 Task: Use Typewriter Electric Effect in this video Movie B.mp4
Action: Mouse moved to (346, 136)
Screenshot: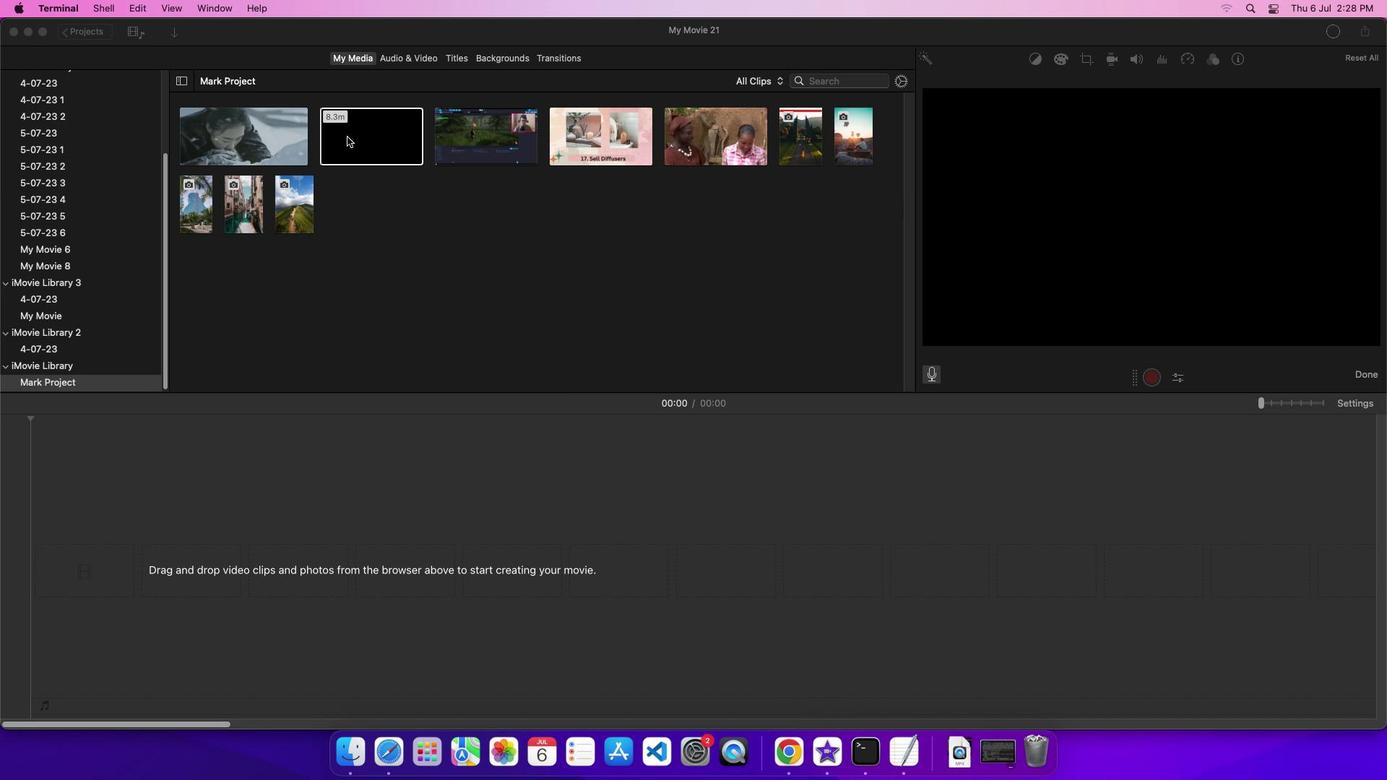 
Action: Mouse pressed left at (346, 136)
Screenshot: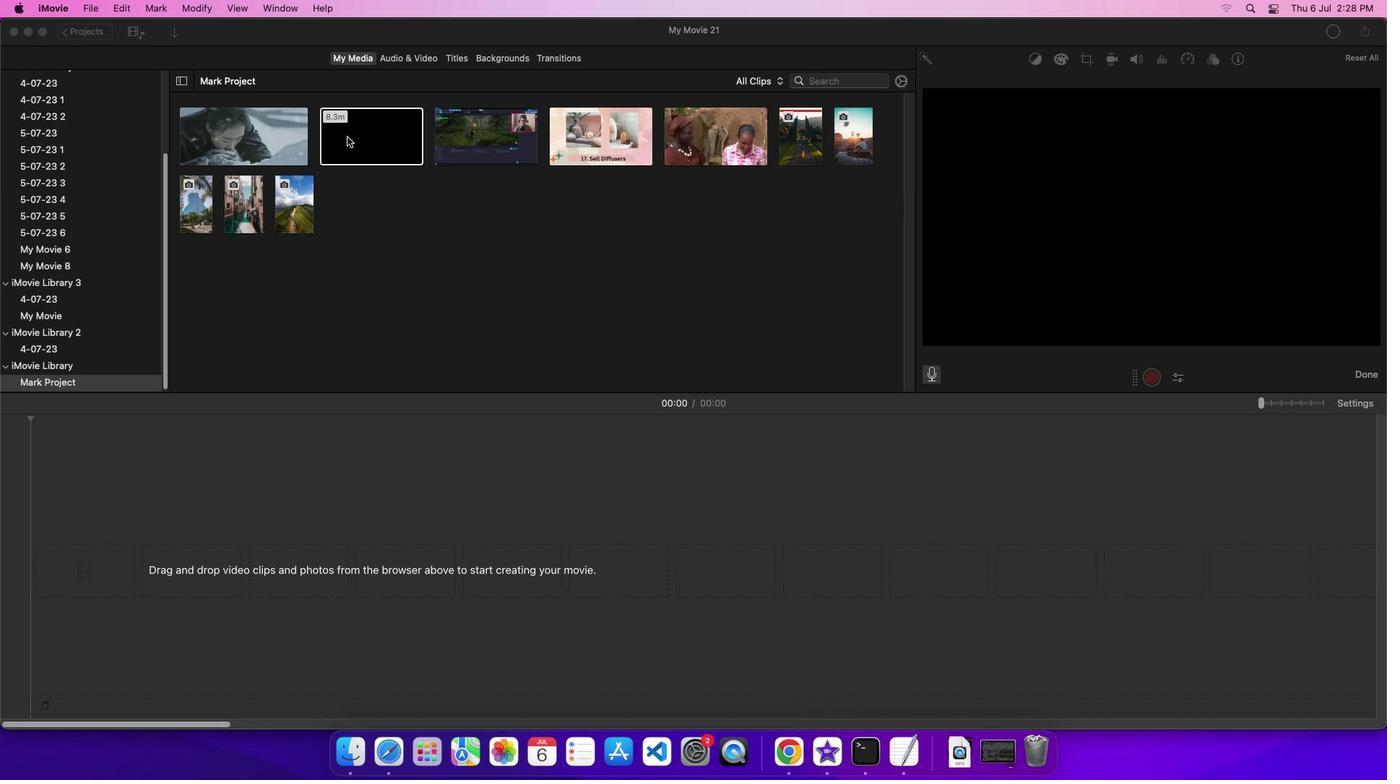 
Action: Mouse moved to (364, 134)
Screenshot: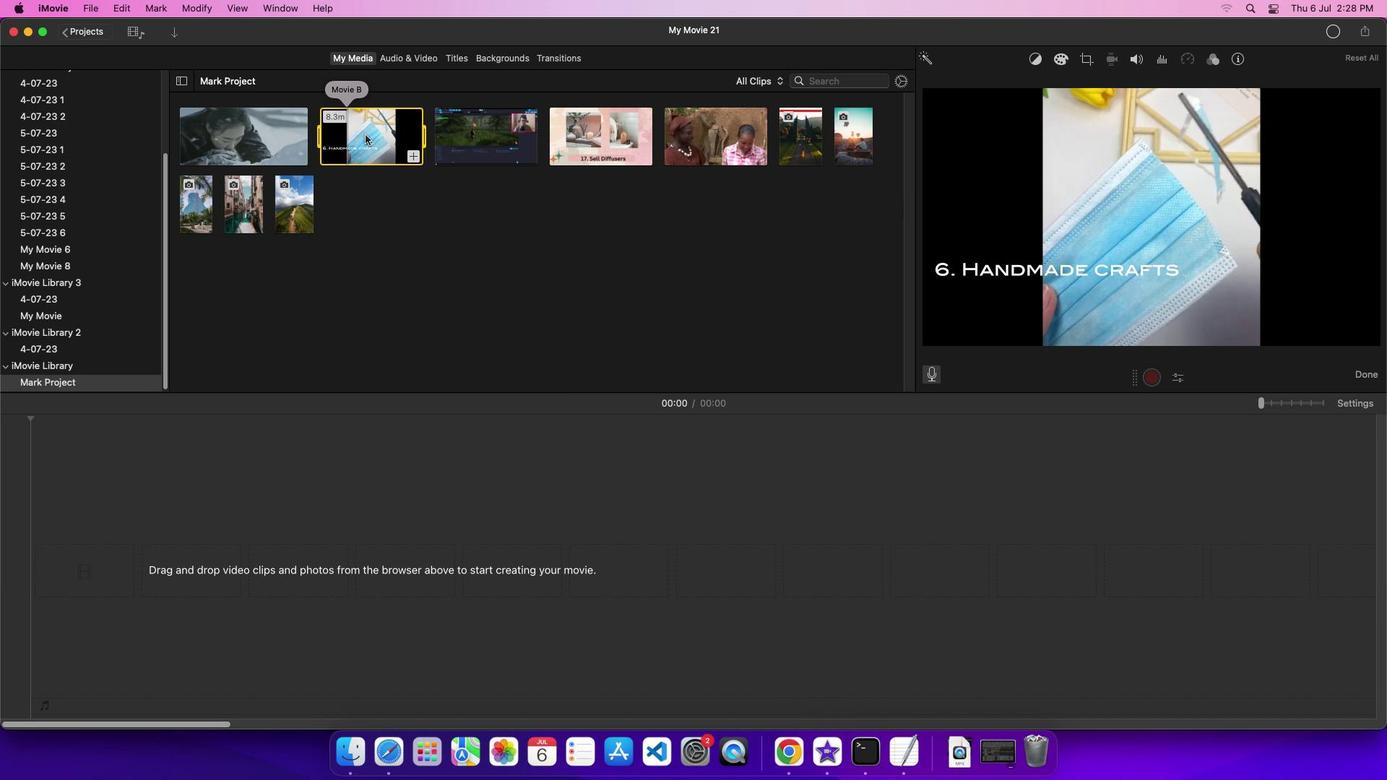 
Action: Mouse pressed left at (364, 134)
Screenshot: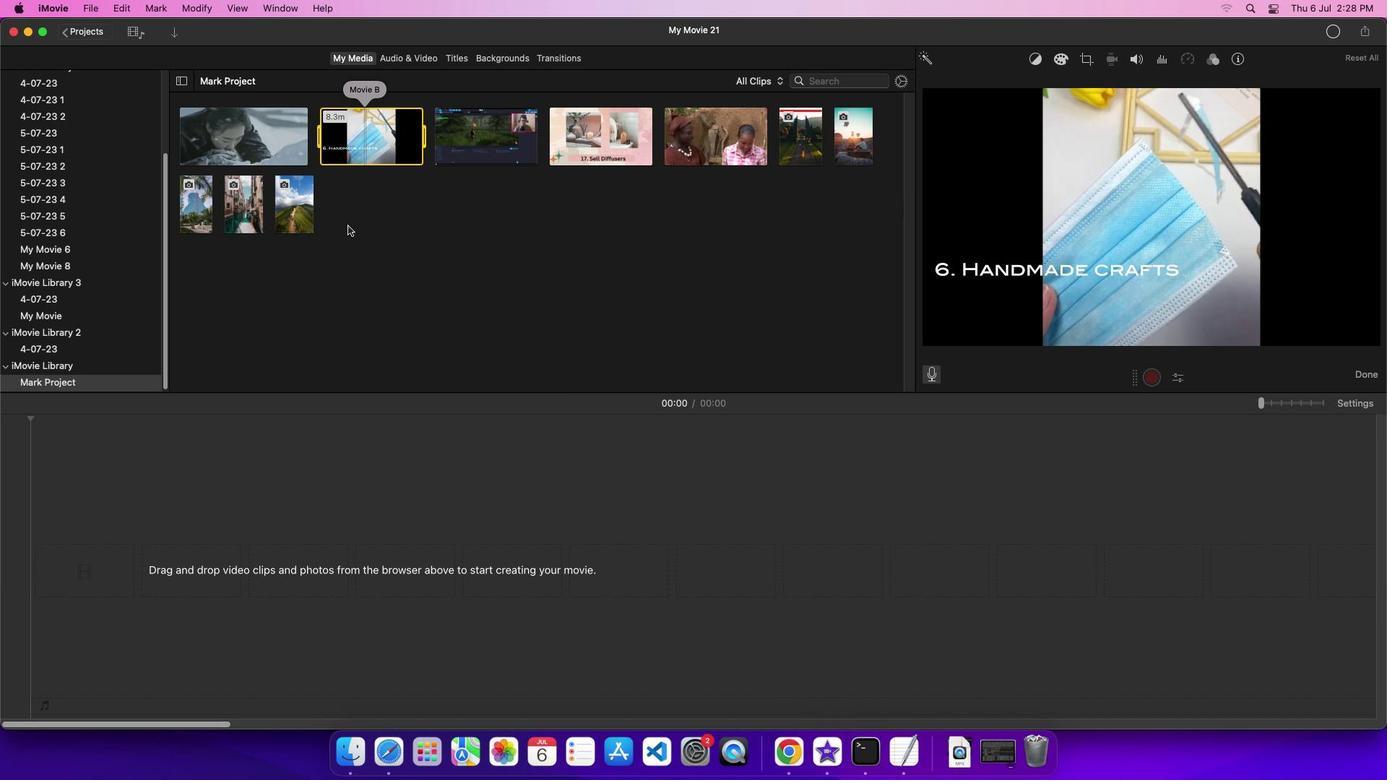 
Action: Mouse moved to (398, 61)
Screenshot: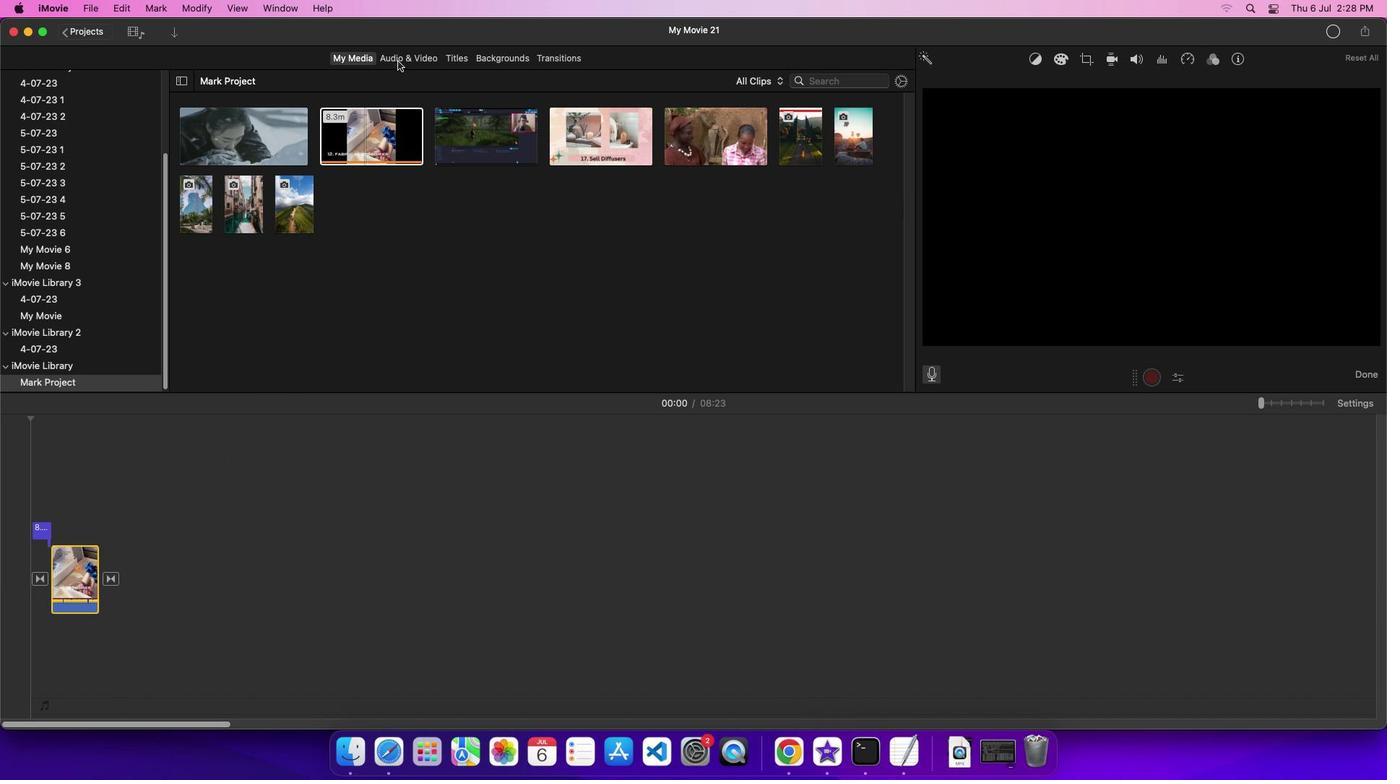 
Action: Mouse pressed left at (398, 61)
Screenshot: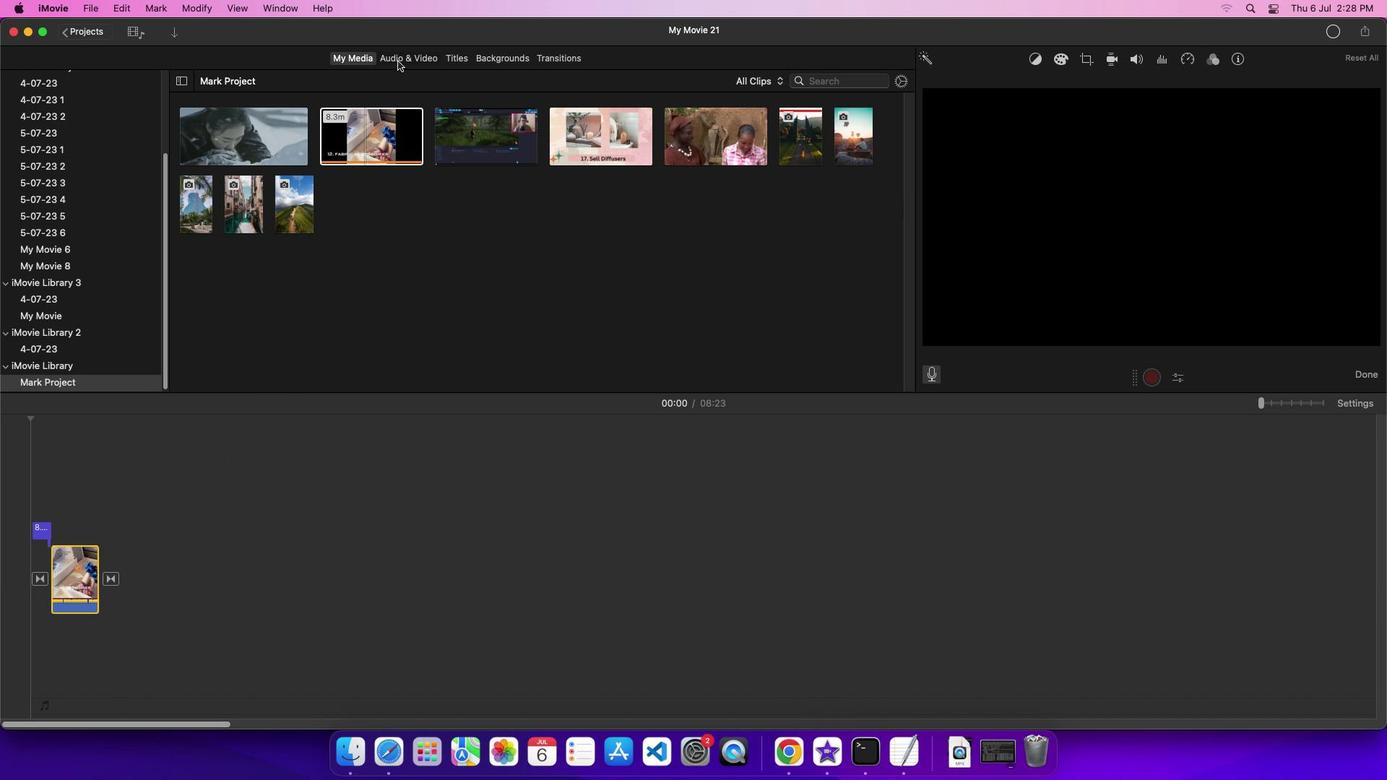
Action: Mouse moved to (89, 135)
Screenshot: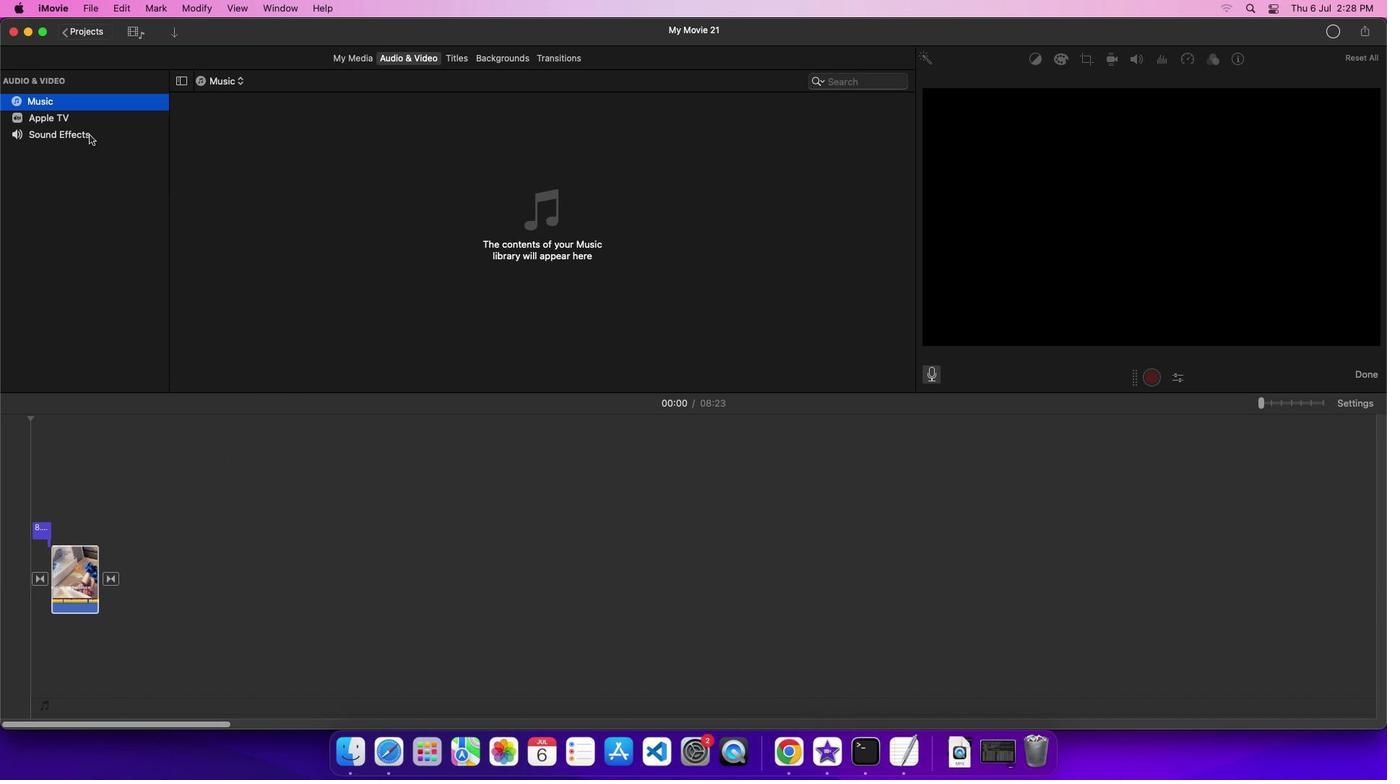
Action: Mouse pressed left at (89, 135)
Screenshot: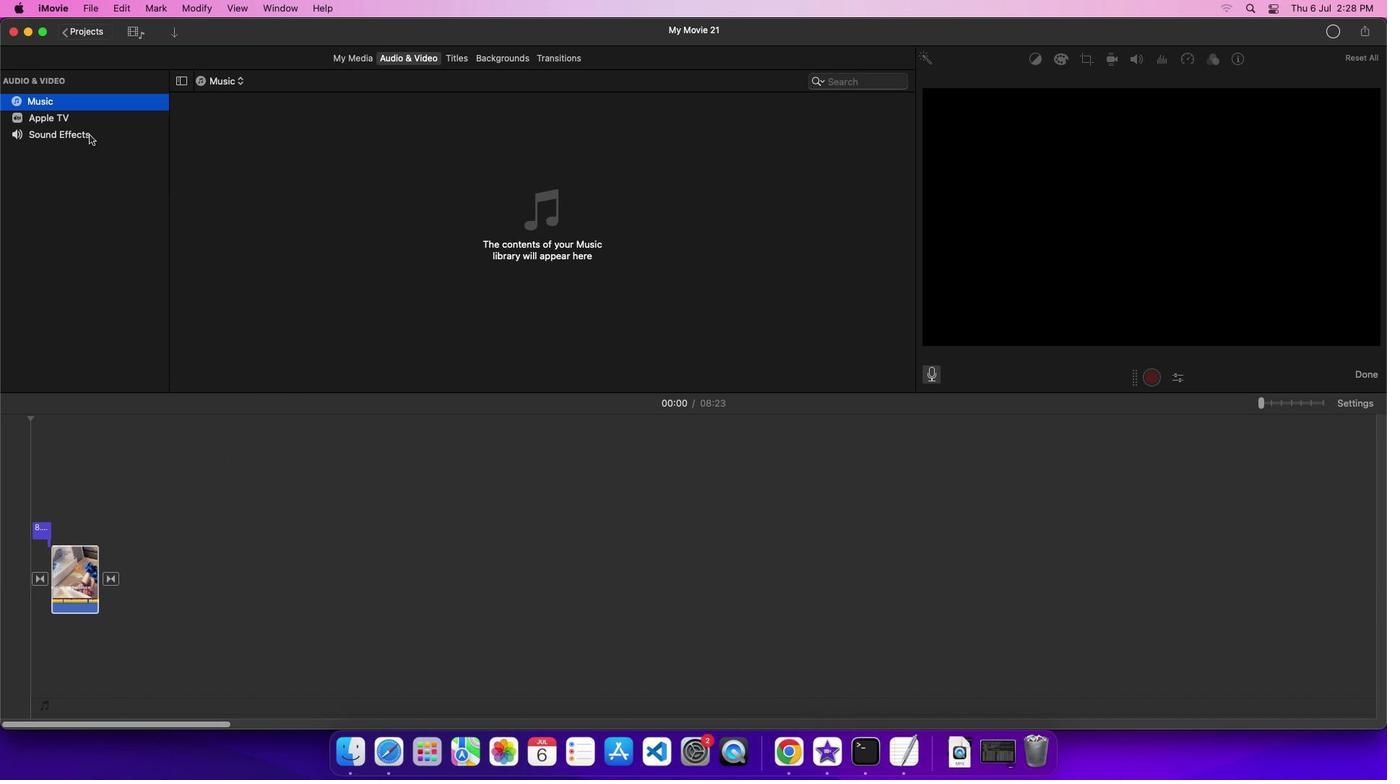 
Action: Mouse moved to (231, 294)
Screenshot: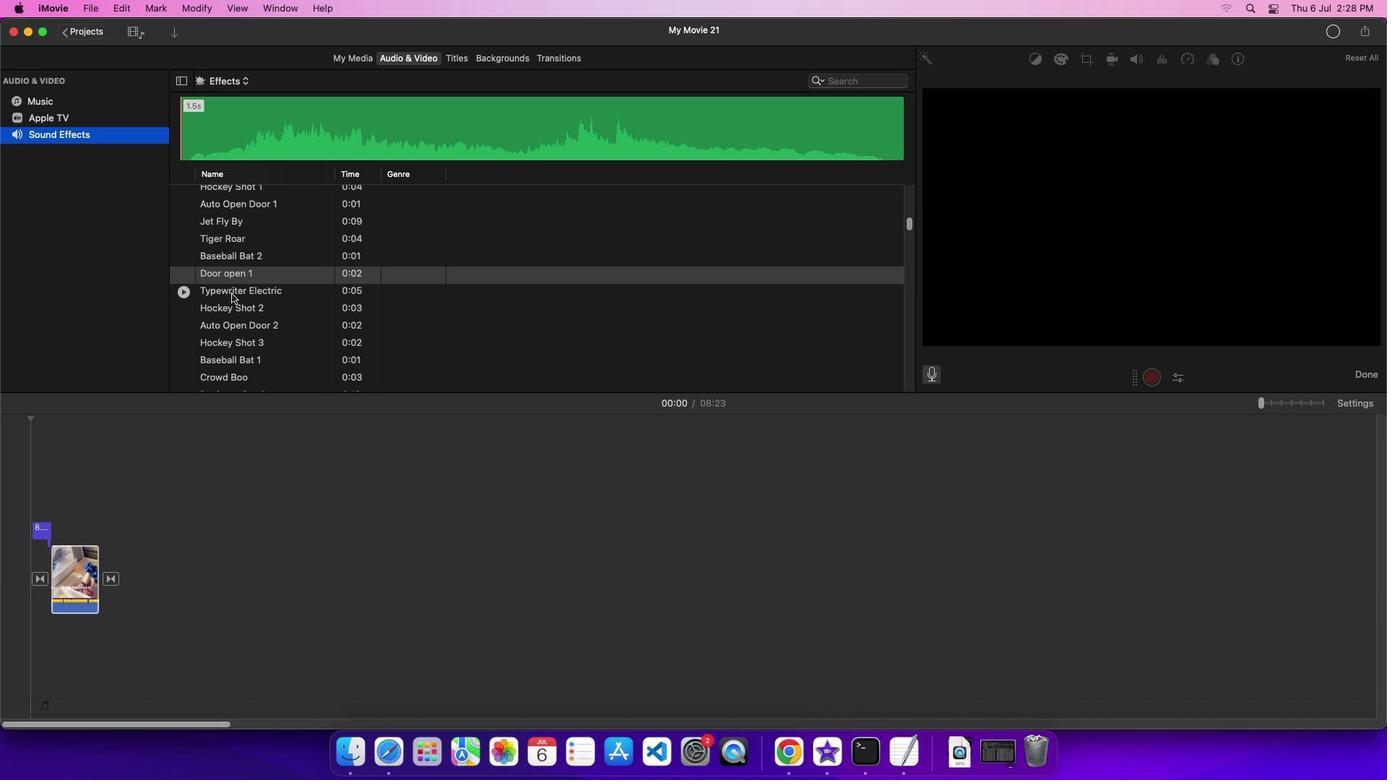 
Action: Mouse pressed left at (231, 294)
Screenshot: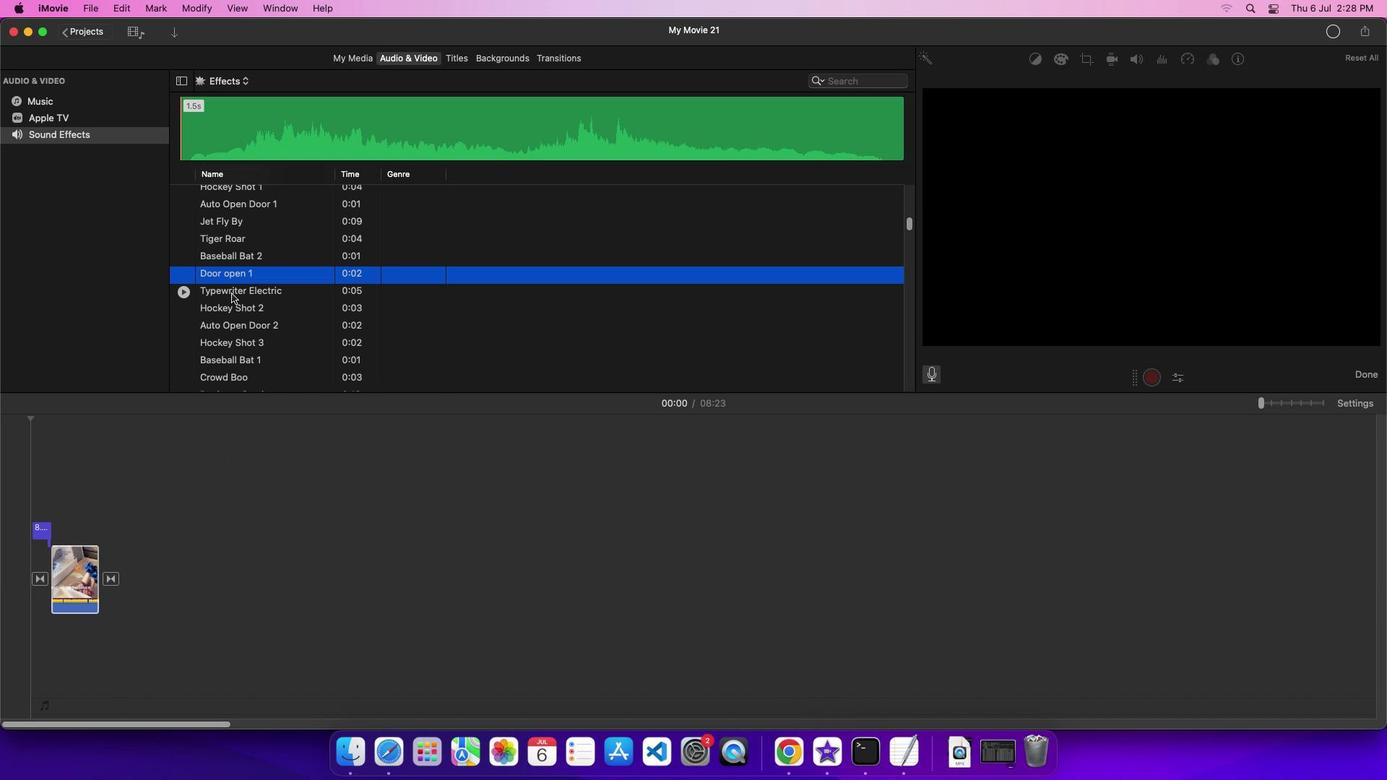 
Action: Mouse moved to (293, 295)
Screenshot: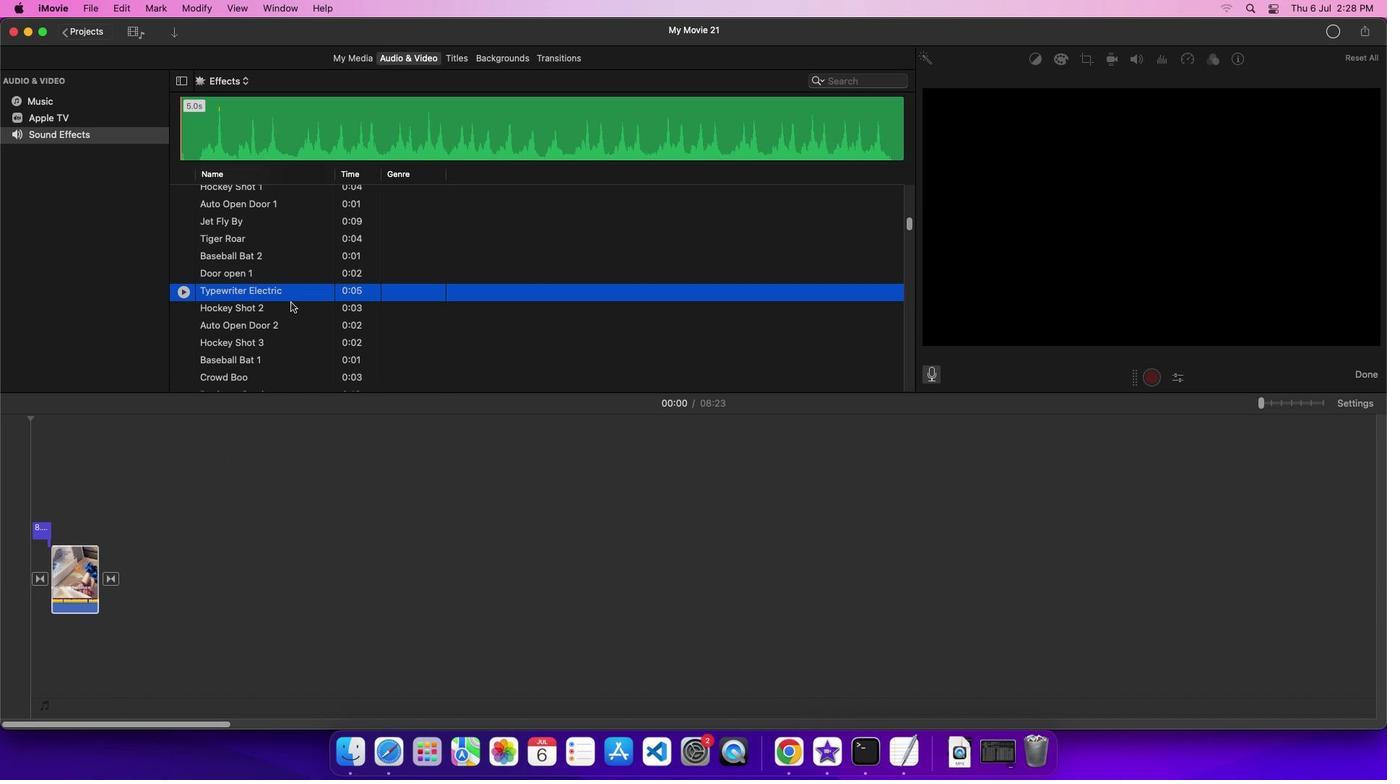 
Action: Mouse pressed left at (293, 295)
Screenshot: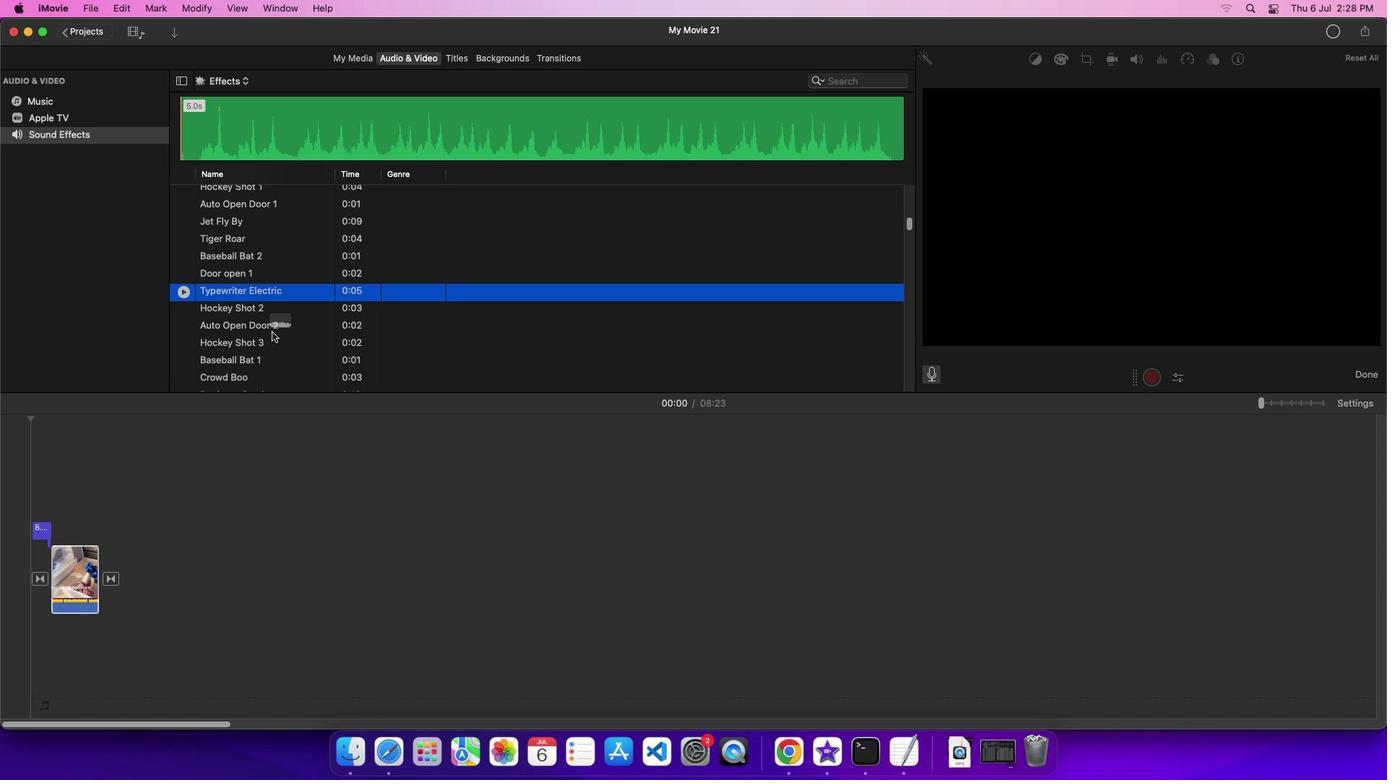 
Action: Mouse moved to (206, 638)
Screenshot: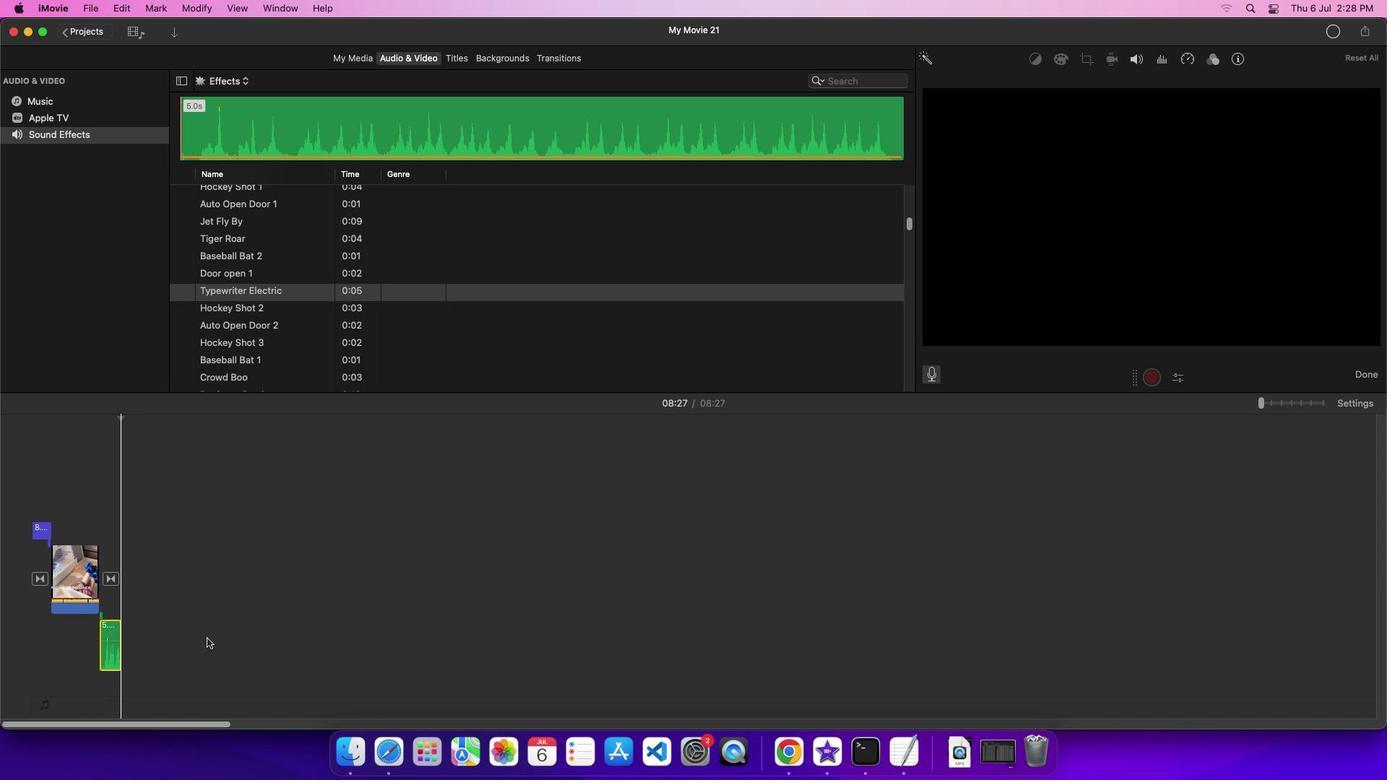 
